 Task: Enable the option "Keep stream output open" for stream output.
Action: Mouse moved to (104, 10)
Screenshot: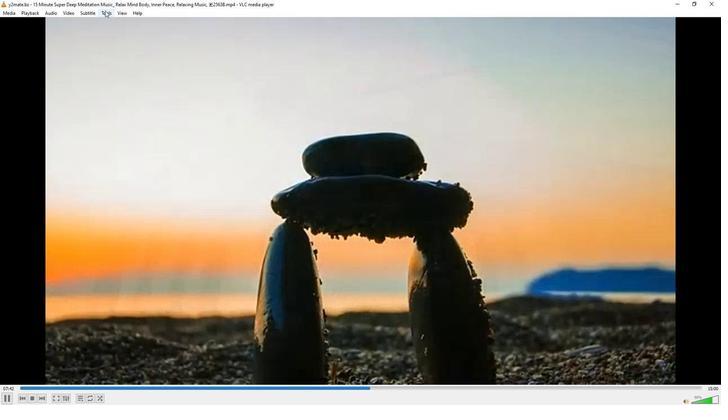 
Action: Mouse pressed left at (104, 10)
Screenshot: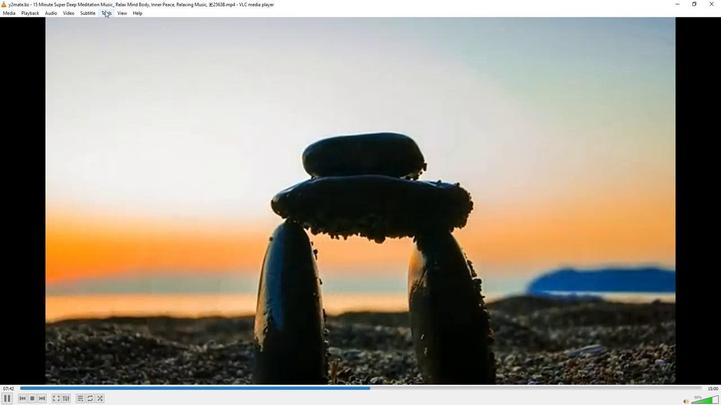 
Action: Mouse moved to (133, 100)
Screenshot: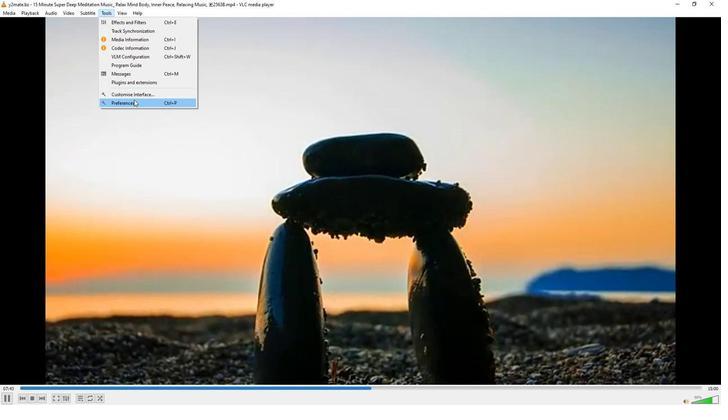 
Action: Mouse pressed left at (133, 100)
Screenshot: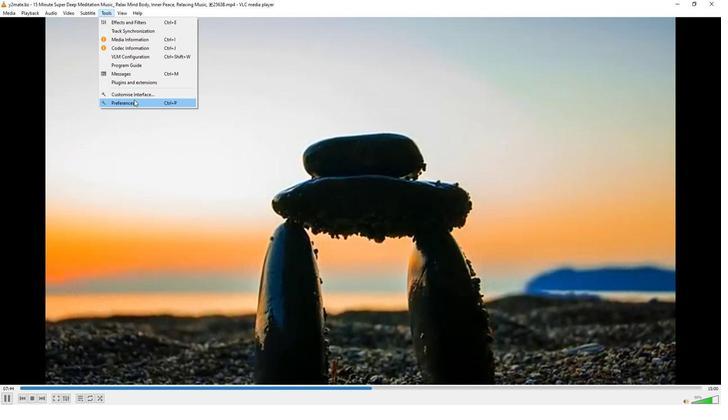 
Action: Mouse moved to (237, 330)
Screenshot: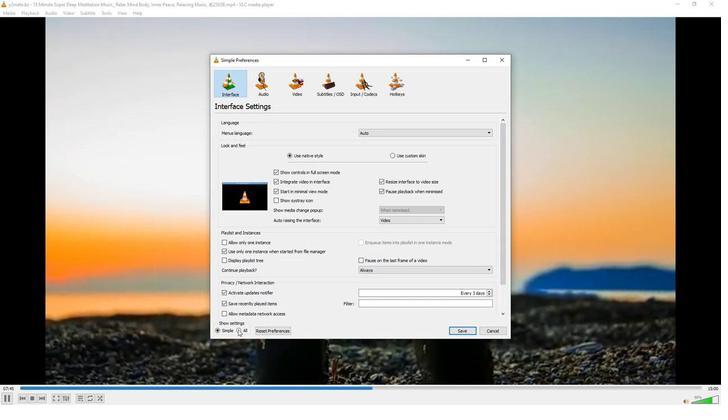 
Action: Mouse pressed left at (237, 330)
Screenshot: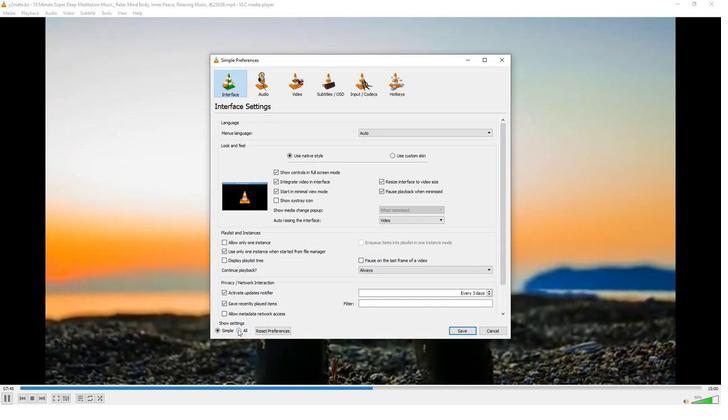 
Action: Mouse moved to (233, 271)
Screenshot: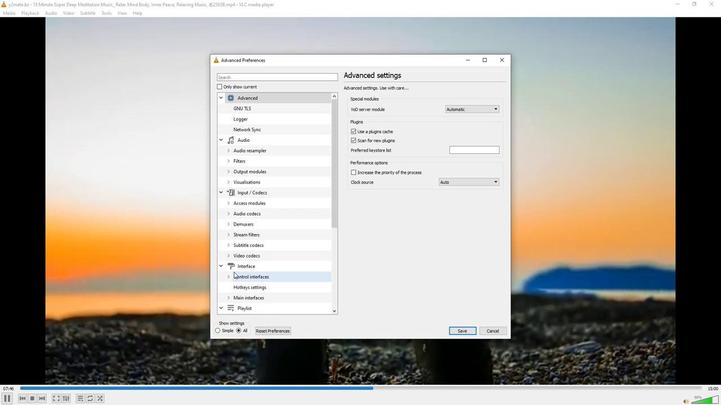 
Action: Mouse scrolled (233, 271) with delta (0, 0)
Screenshot: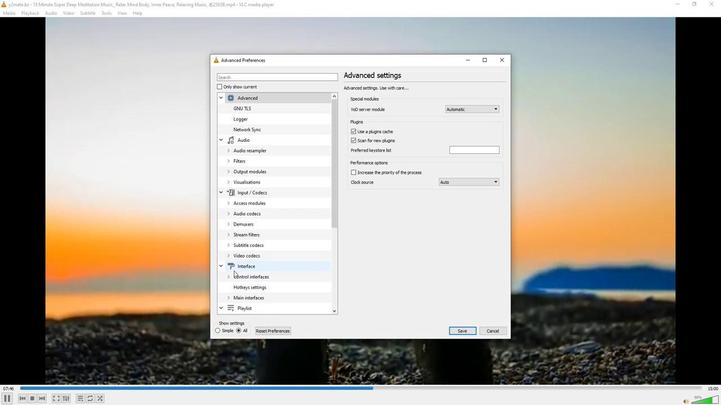 
Action: Mouse moved to (232, 275)
Screenshot: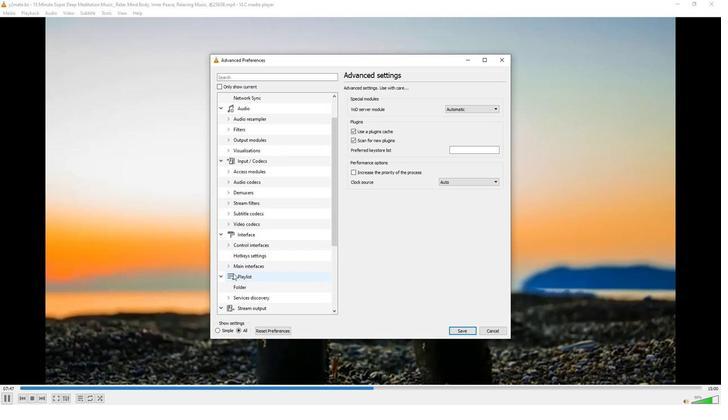 
Action: Mouse scrolled (232, 274) with delta (0, 0)
Screenshot: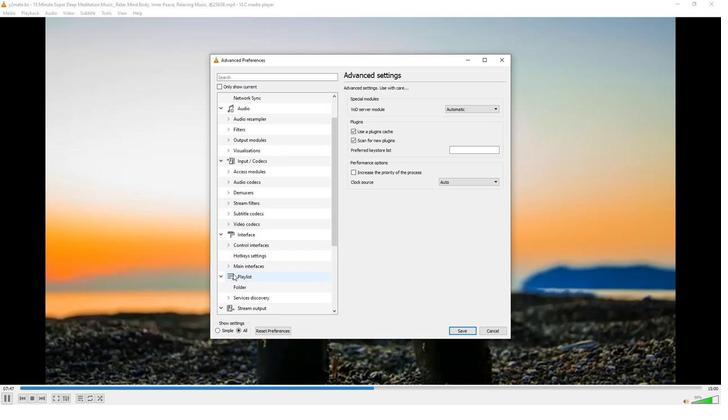 
Action: Mouse moved to (246, 276)
Screenshot: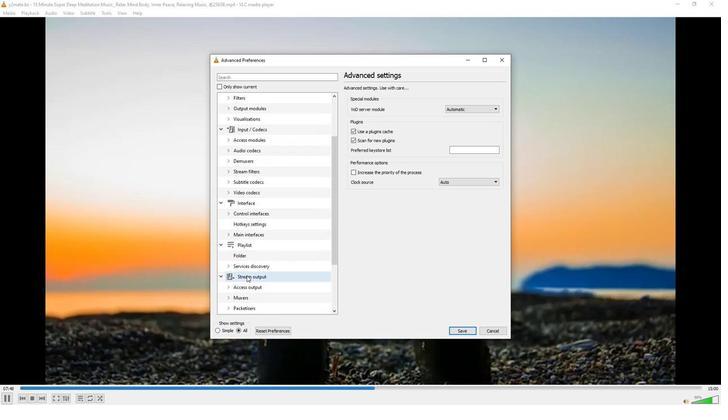 
Action: Mouse pressed left at (246, 276)
Screenshot: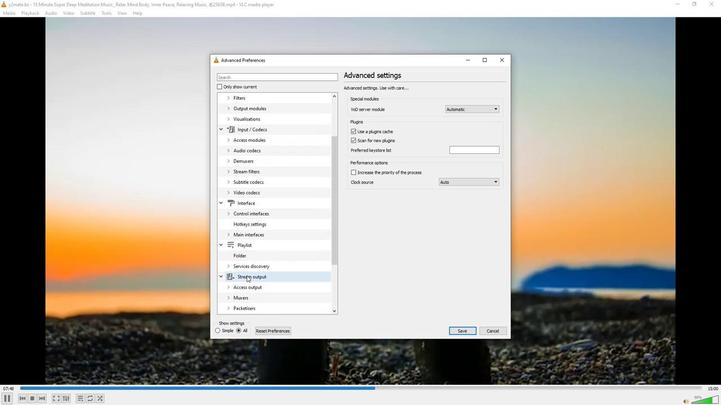 
Action: Mouse moved to (349, 117)
Screenshot: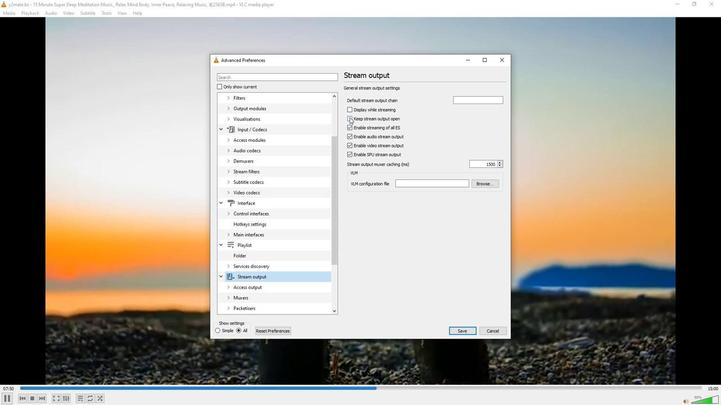 
Action: Mouse pressed left at (349, 117)
Screenshot: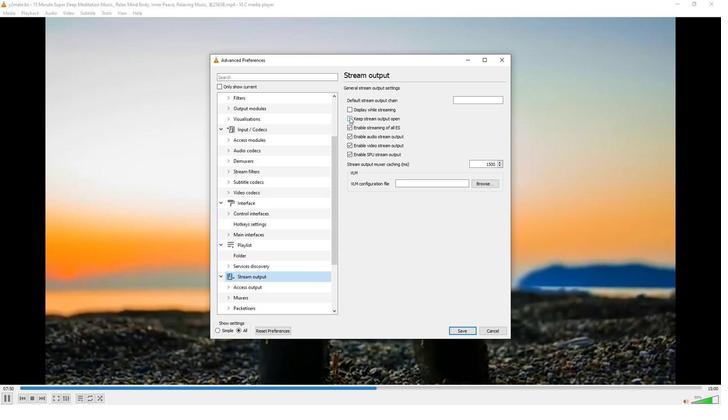
Action: Mouse moved to (341, 188)
Screenshot: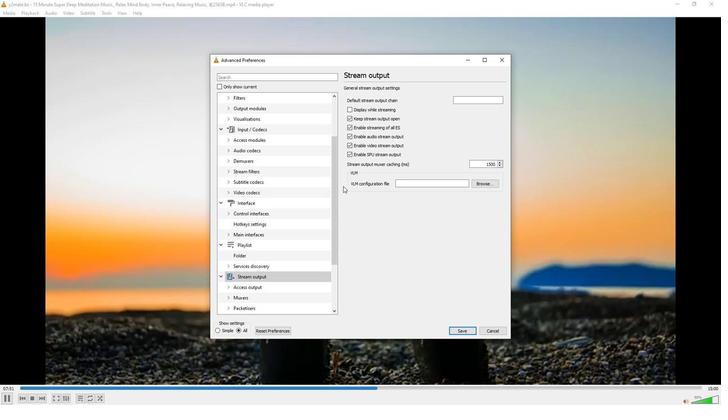 
